 Task: Write a function to check if a number is a triangular number.
Action: Mouse moved to (191, 72)
Screenshot: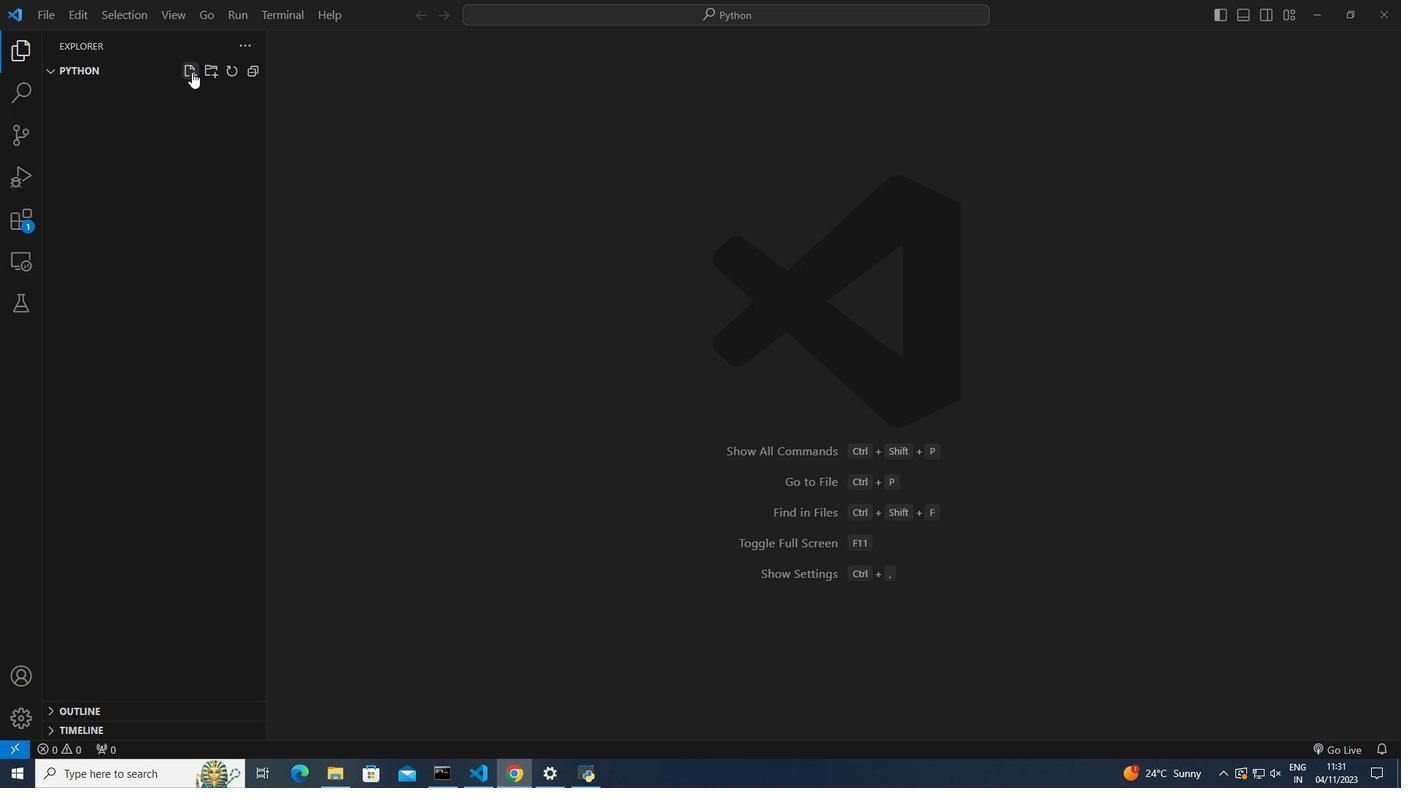 
Action: Mouse pressed left at (191, 72)
Screenshot: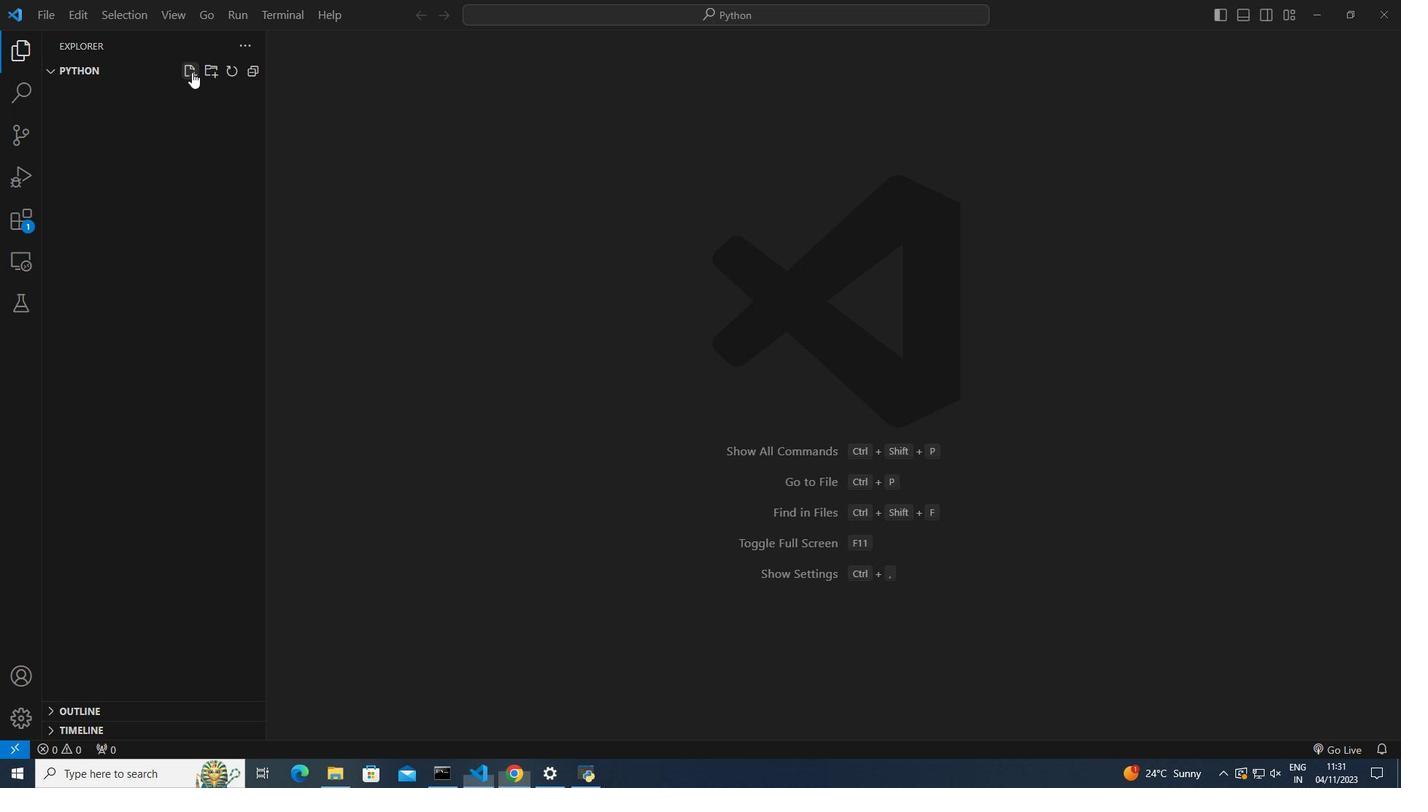 
Action: Mouse moved to (194, 67)
Screenshot: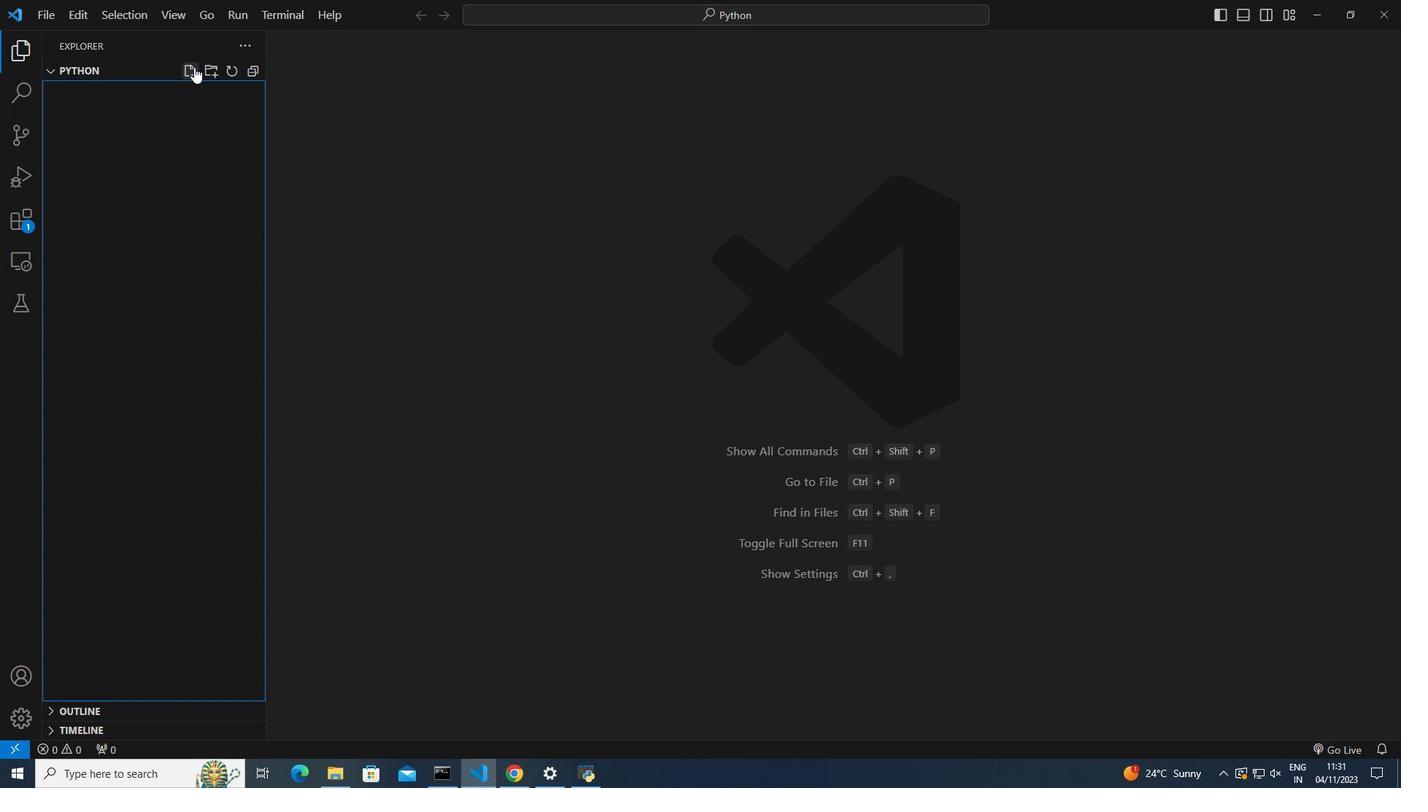 
Action: Mouse pressed left at (194, 67)
Screenshot: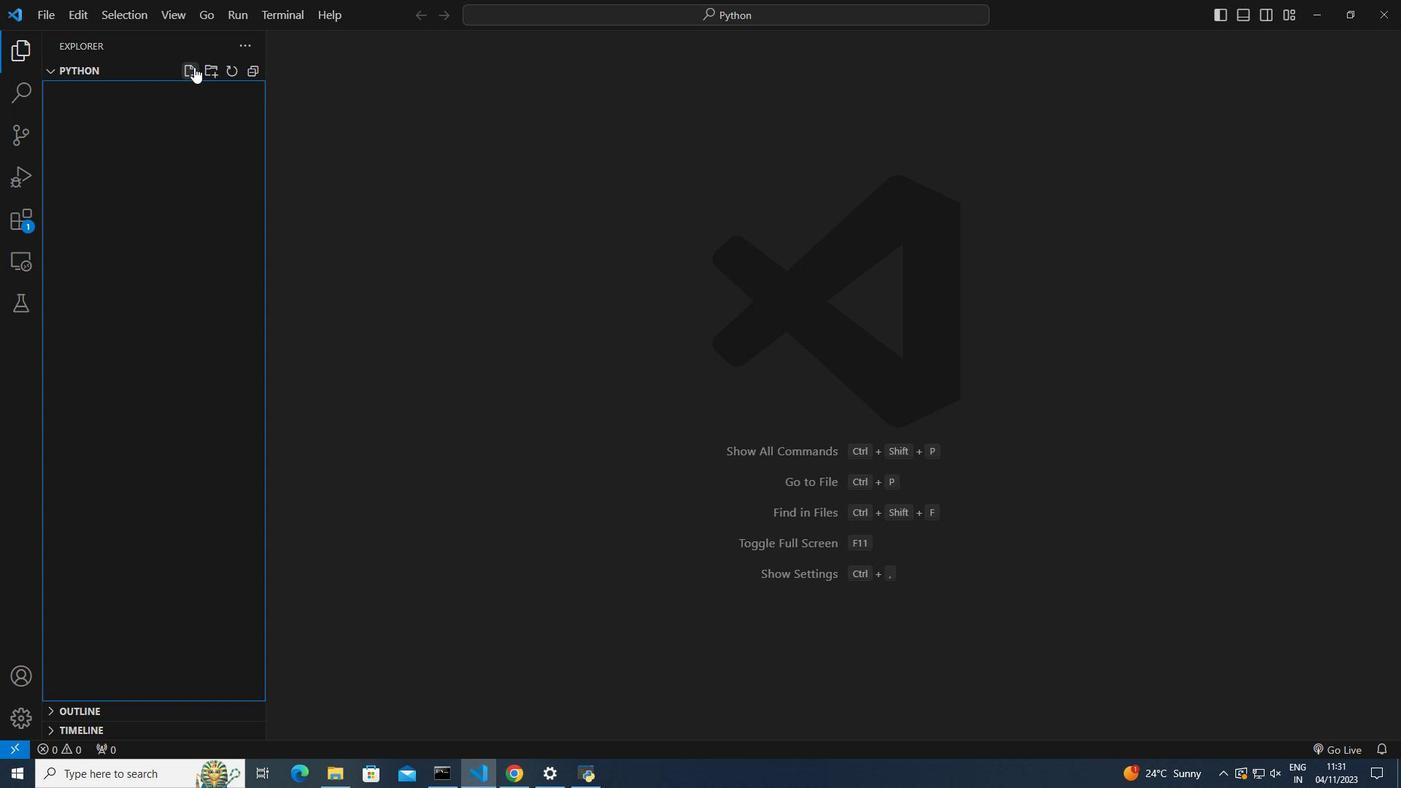
Action: Mouse moved to (112, 91)
Screenshot: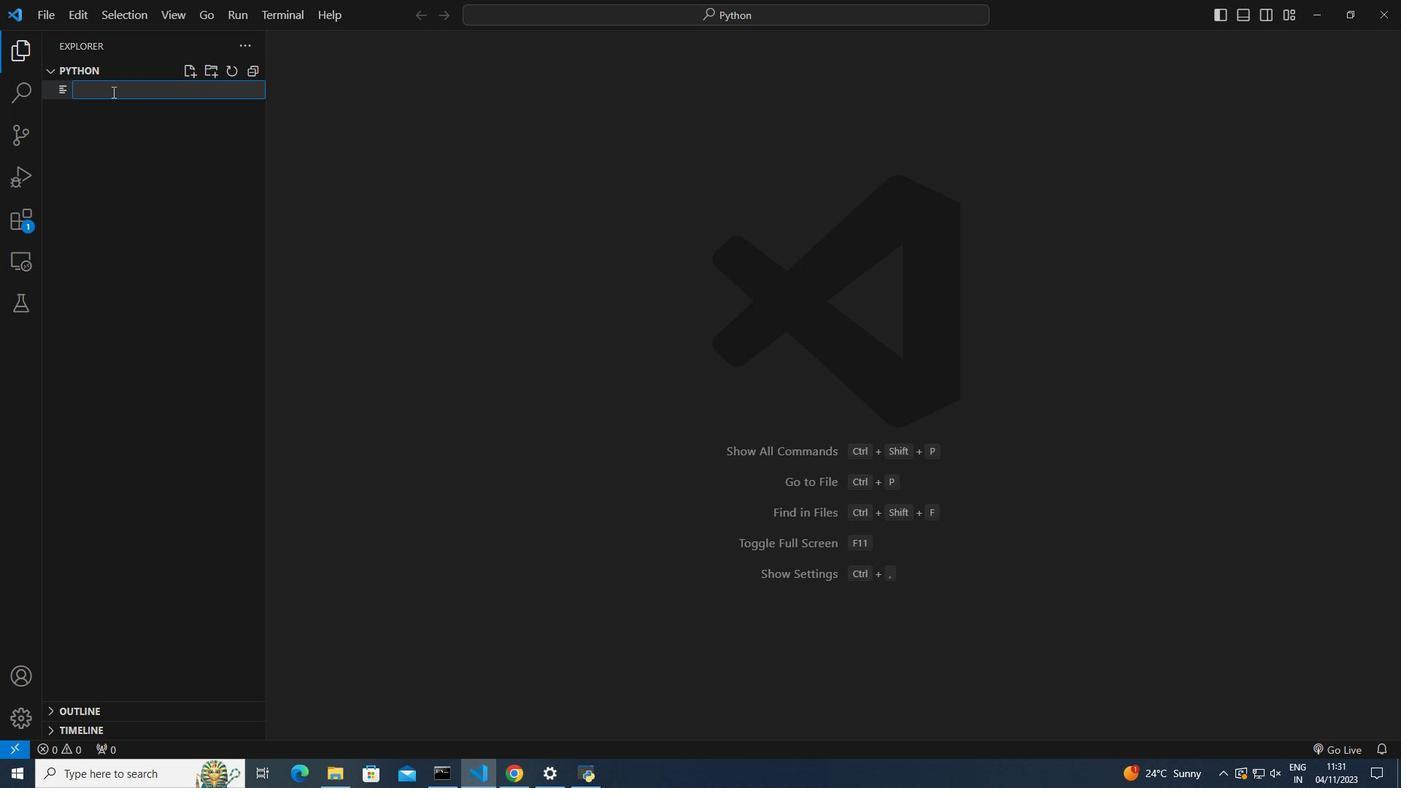 
Action: Mouse pressed left at (112, 91)
Screenshot: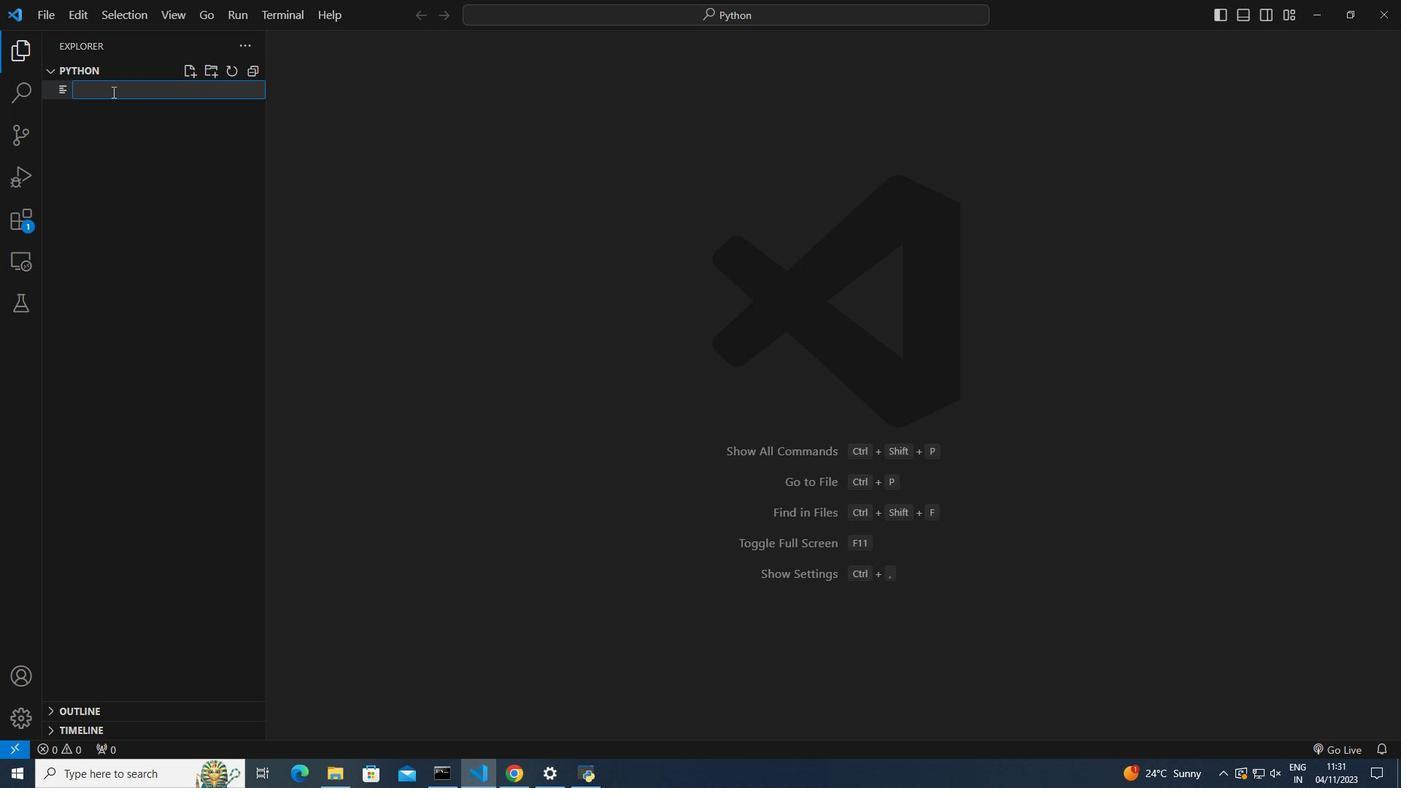 
Action: Key pressed tri<Key.backspace><Key.backspace><Key.backspace>number.o<Key.backspace>py<Key.enter>def<Key.space>triangular<Key.shift_r>_number<Key.shift_r><Key.shift_r><Key.shift_r><Key.shift_r>(number<Key.right><Key.shift_r>:<Key.enter>n<Key.space>=<Key.space>1<Key.enter>triangular<Key.space>=<Key.space>1<Key.enter><Key.enter>while<Key.space>triangual<Key.backspace><Key.backspace>lar<Key.space><Key.shift_r><Key.shift_r><<Key.space>number<Key.shift_r>:<Key.enter>n<Key.space><Key.shift_r>+=<Key.space>1<Key.enter>triangular<Key.space>=<Key.space><Key.shift_r>(n<Key.space><Key.shift_r><Key.shift_r><Key.shift_r><Key.shift_r><Key.shift_r><Key.shift_r><Key.shift_r><Key.shift_r>*<Key.space><Key.shift_r>(n<Key.space><Key.shift_r><Key.shift_r><Key.shift_r><Key.shift_r><Key.shift_r><Key.shift_r><Key.shift_r><Key.shift_r><Key.shift_r><Key.shift_r><Key.shift_r><Key.shift_r>+<Key.space>1<Key.right><Key.right><Key.space>/<Key.space>2<Key.enter><Key.enter><Key.left><Key.left><Key.left><Key.left>return<Key.space>triangular<Key.space>==<Key.space>number<Key.enter><Key.enter><Key.shift><Key.shift>#<Key.space><Key.shift>Test<Key.space>the<Key.space>function<Key.enter><Key.backspace><Key.backspace>num<Key.space>=<Key.space>15<Key.enter>if<Key.space>tr<Key.enter><Key.shift_r><Key.shift_r><Key.shift_r>(num<Key.right><Key.shift_r>:<Key.enter>print<Key.shift_r><Key.shift_r><Key.shift_r><Key.shift_r><Key.shift_r><Key.shift_r><Key.shift_r><Key.shift_r>(f<Key.shift_r>"<Key.shift_r>{num<Key.right><Key.space>ia<Key.space>s<Key.backspace><Key.backspace><Key.backspace>s<Key.space>a<Key.space>triangular<Key.space>number.<Key.right><Key.right><Key.enter><Key.left><Key.left><Key.left><Key.left>else<Key.shift_r>:<Key.enter>print<Key.shift_r>(f<Key.shift_r>"<Key.shift_r>{num<Key.right><Key.space>is<Key.space>not<Key.space>a<Key.space>triangular<Key.space>number.
Screenshot: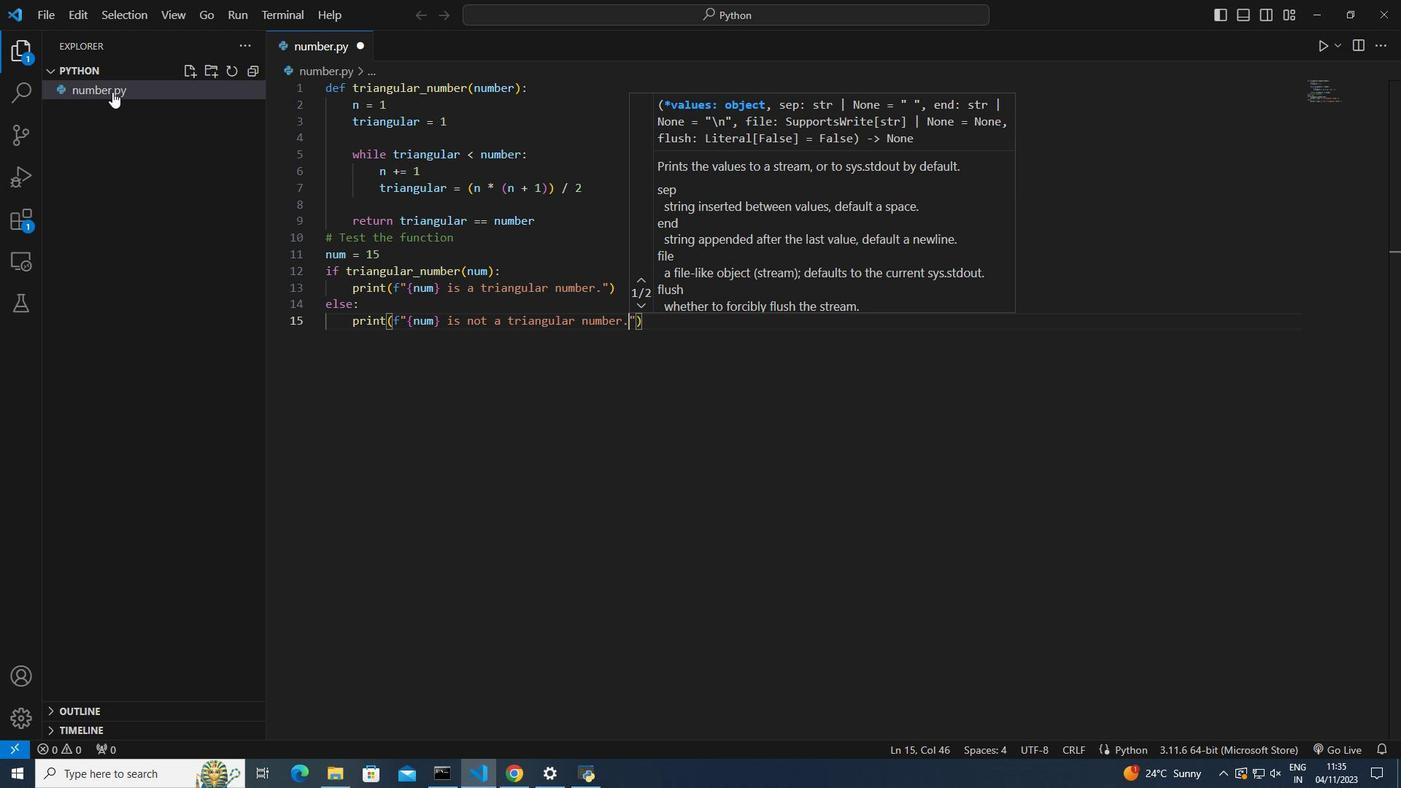 
Action: Mouse moved to (205, 129)
Screenshot: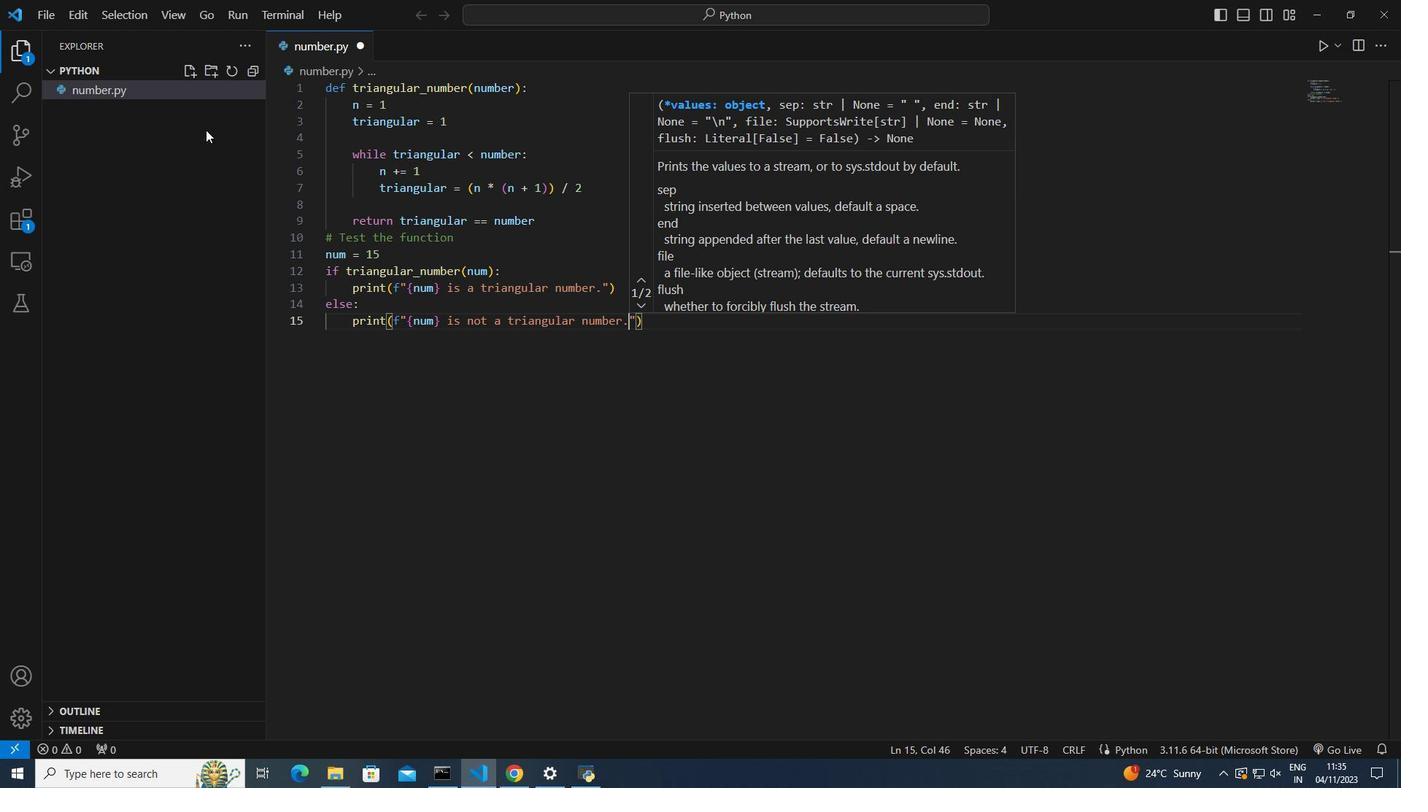 
Action: Key pressed ctrl+S
Screenshot: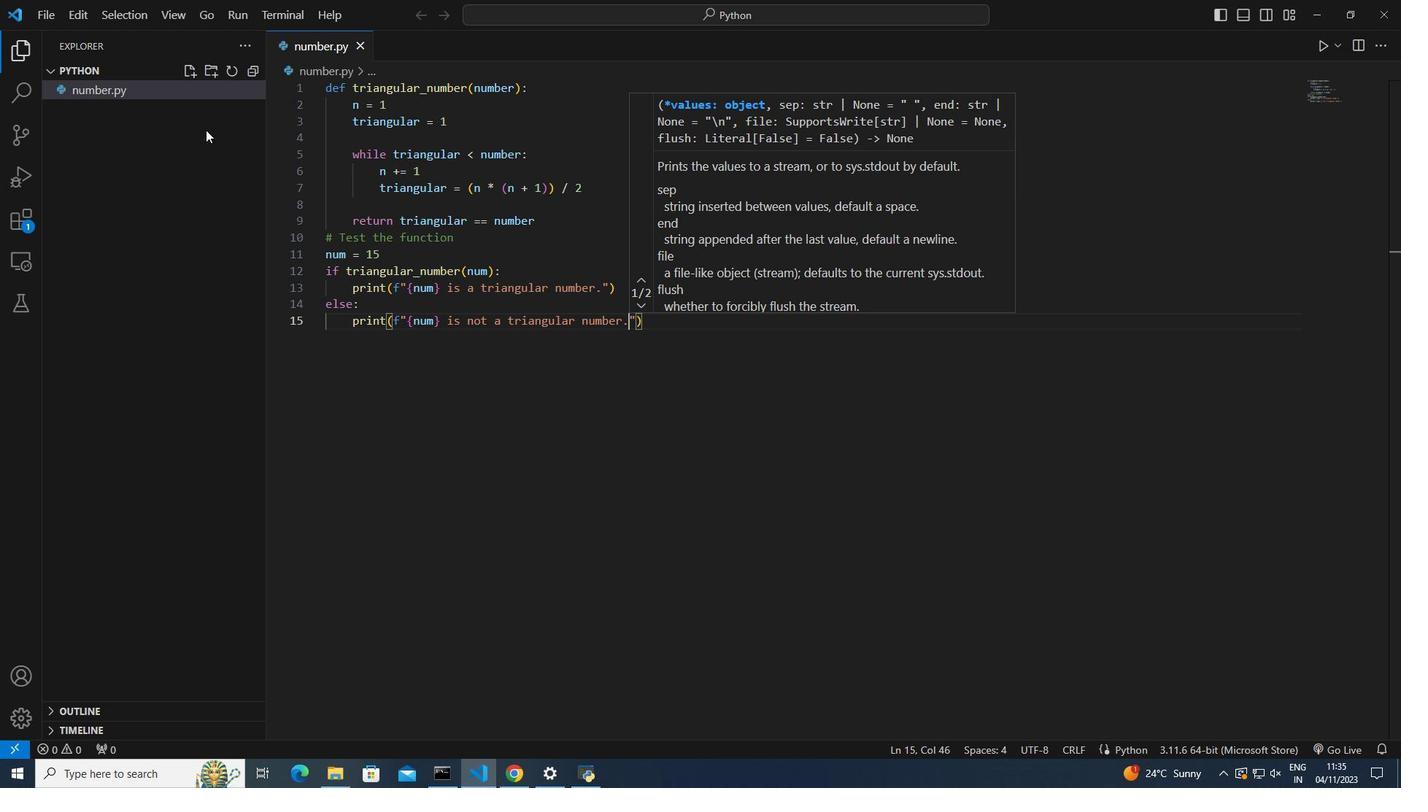 
Action: Mouse moved to (780, 415)
Screenshot: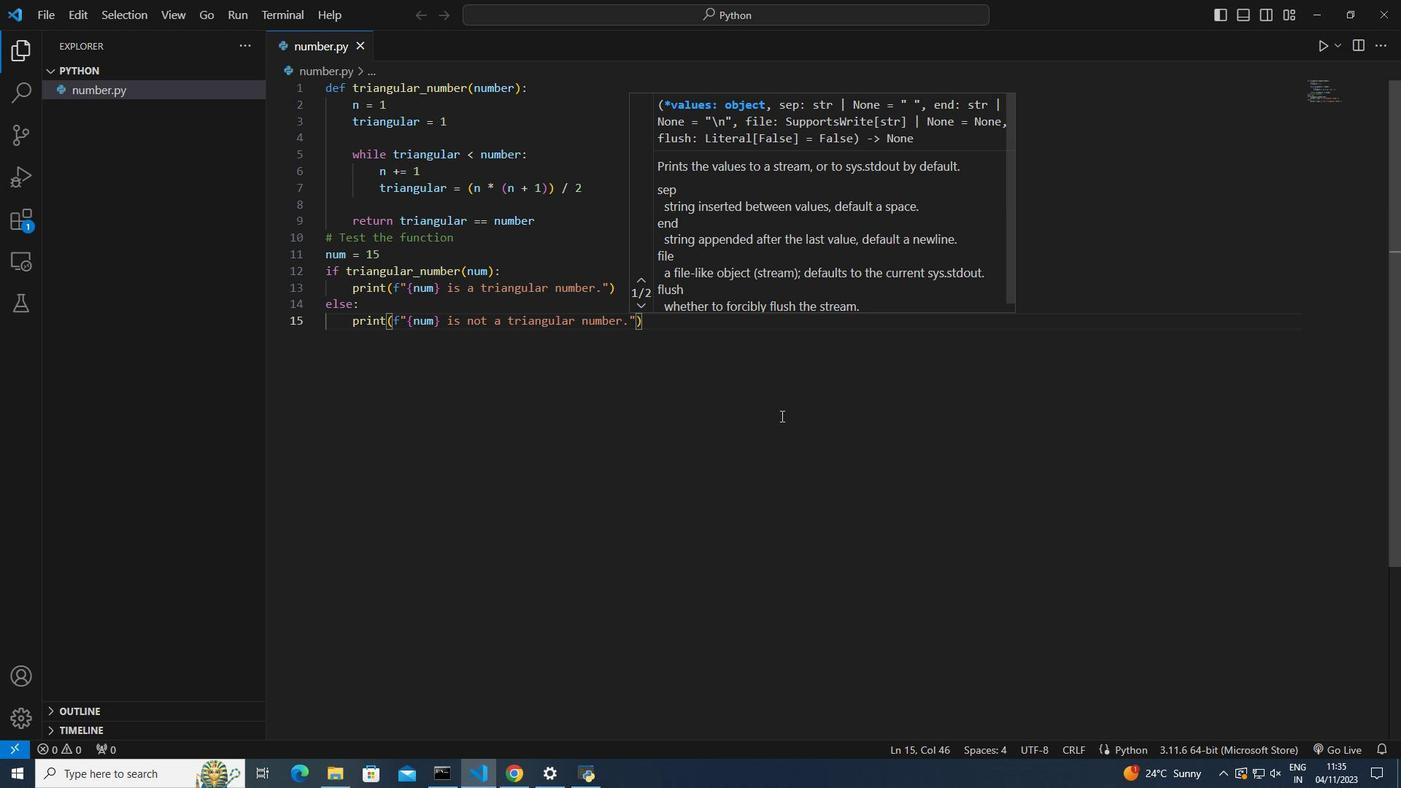 
Action: Mouse pressed left at (780, 415)
Screenshot: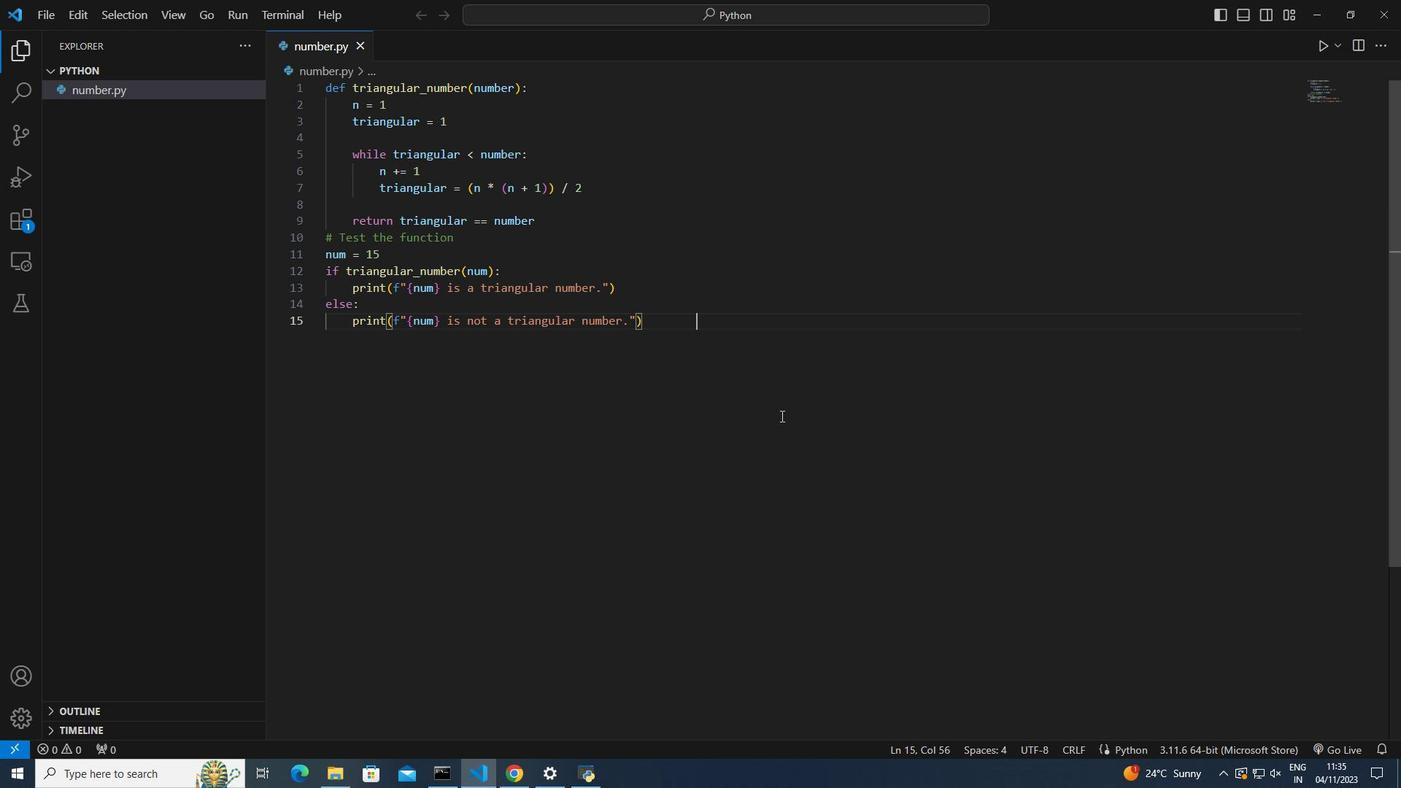 
Action: Mouse moved to (1319, 43)
Screenshot: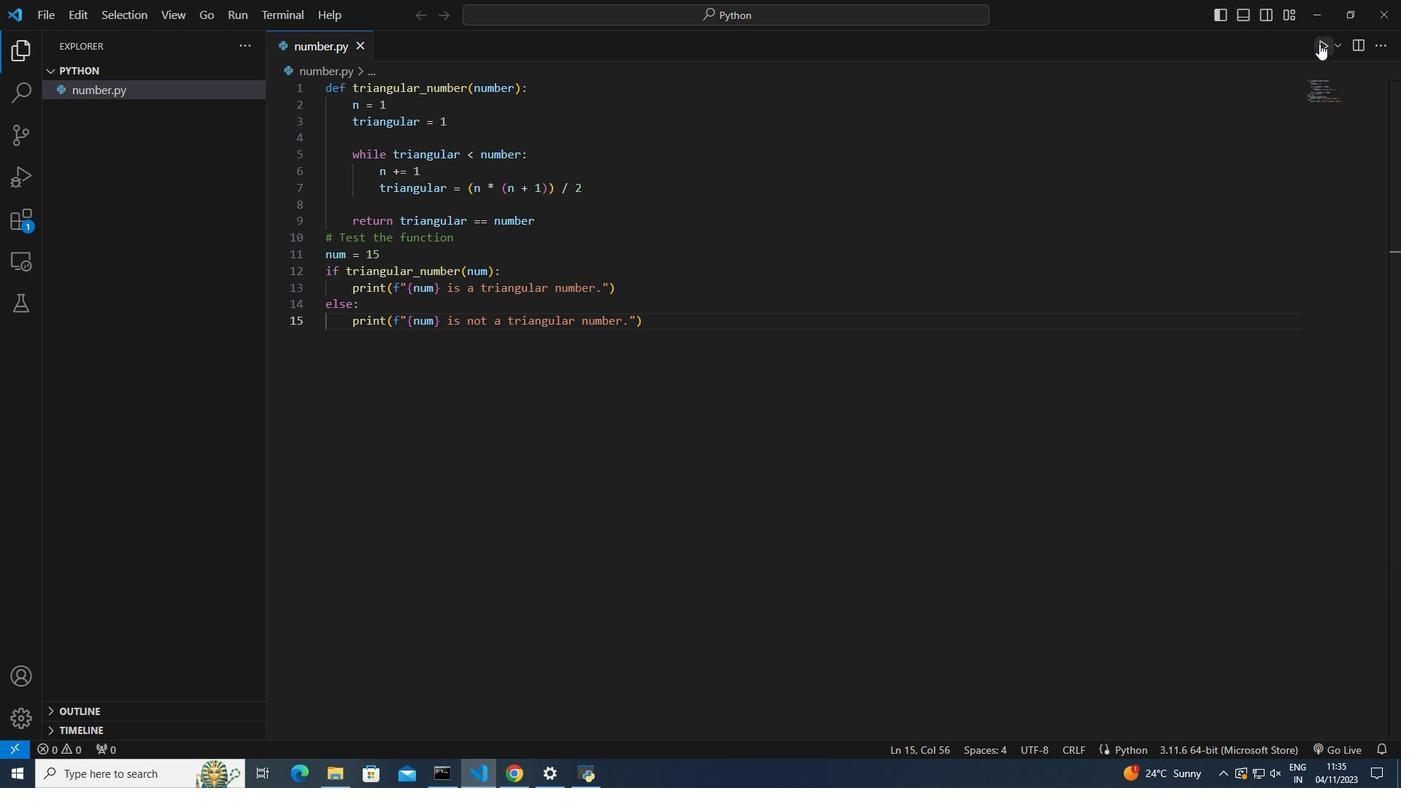 
Action: Mouse pressed left at (1319, 43)
Screenshot: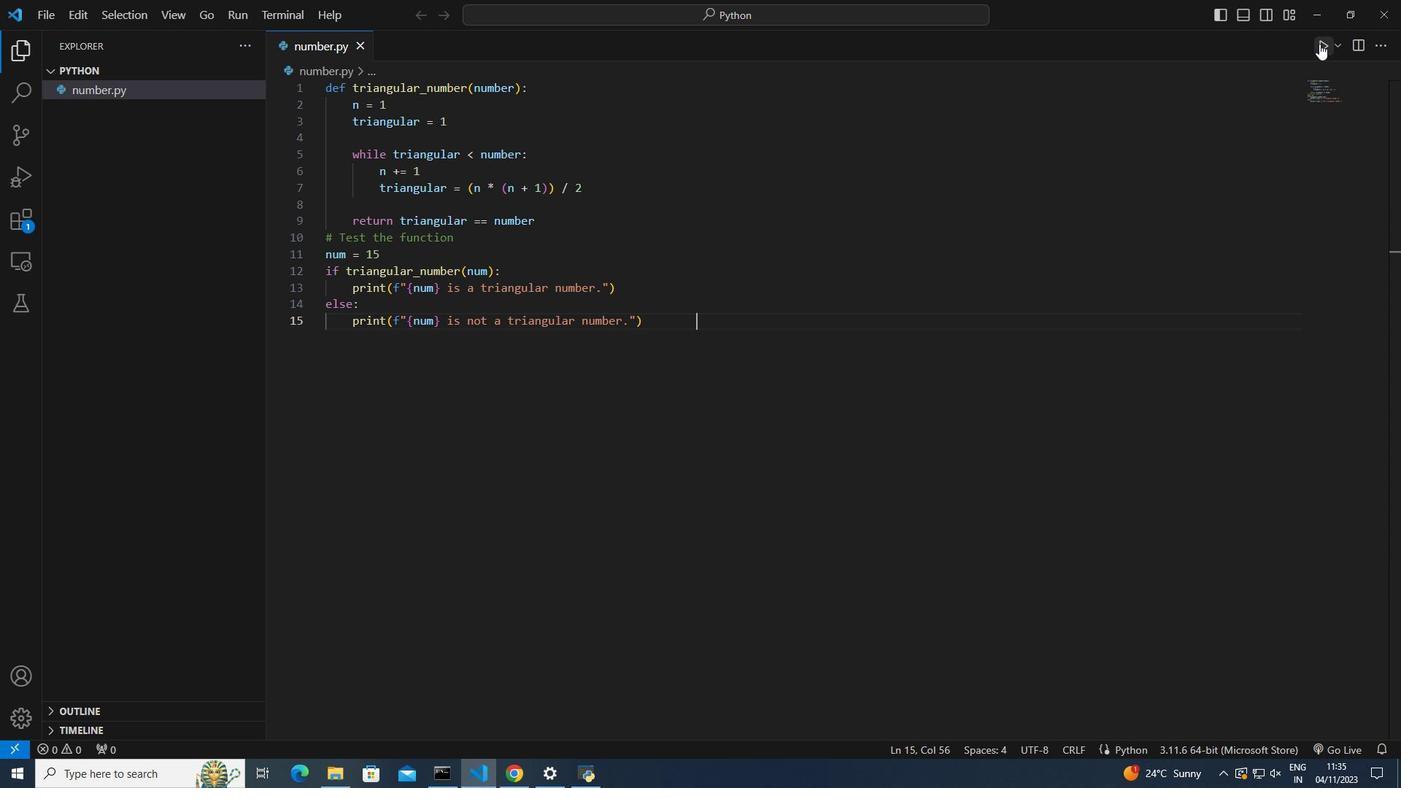 
Action: Mouse moved to (381, 251)
Screenshot: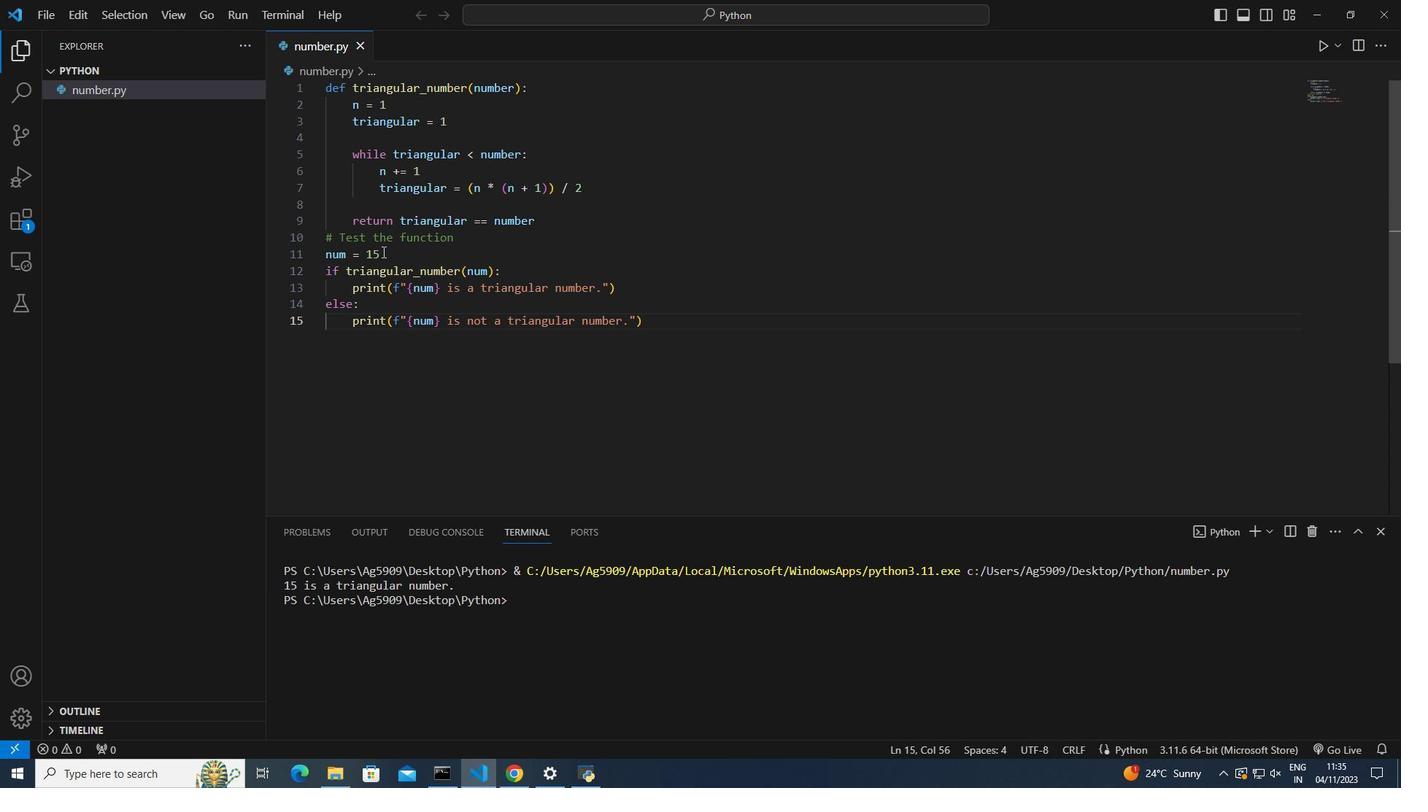 
Action: Mouse pressed left at (381, 251)
Screenshot: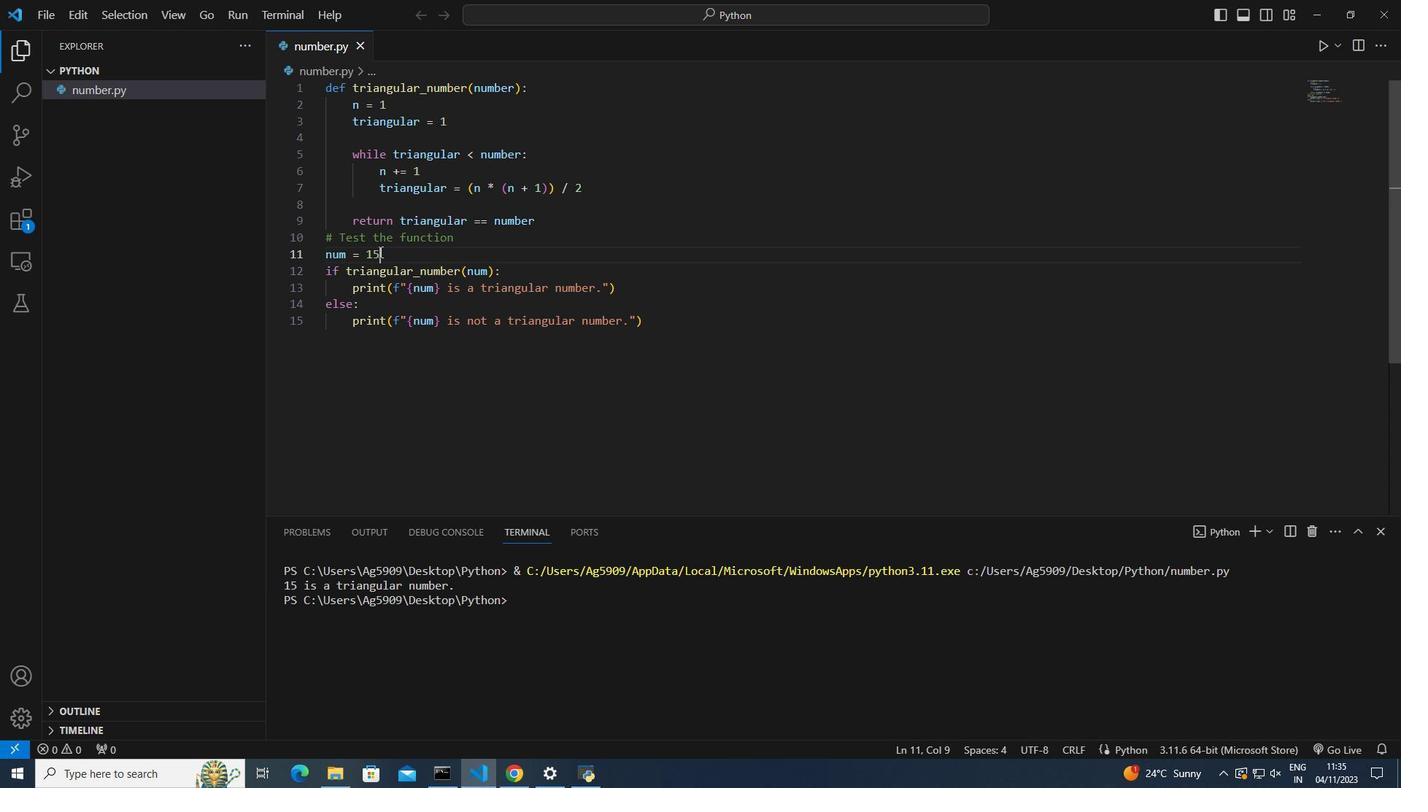 
Action: Mouse moved to (405, 259)
Screenshot: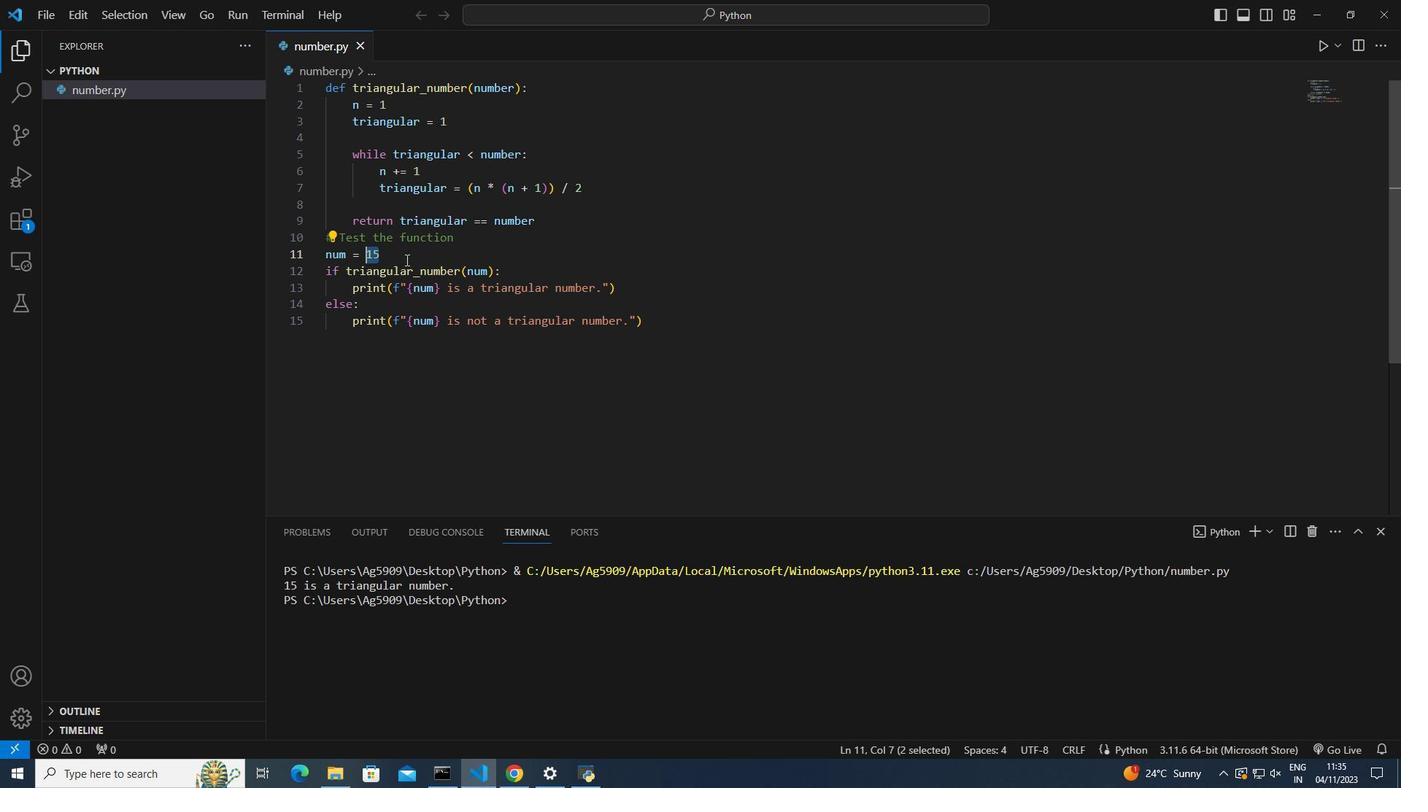 
Action: Key pressed <Key.backspace>20
Screenshot: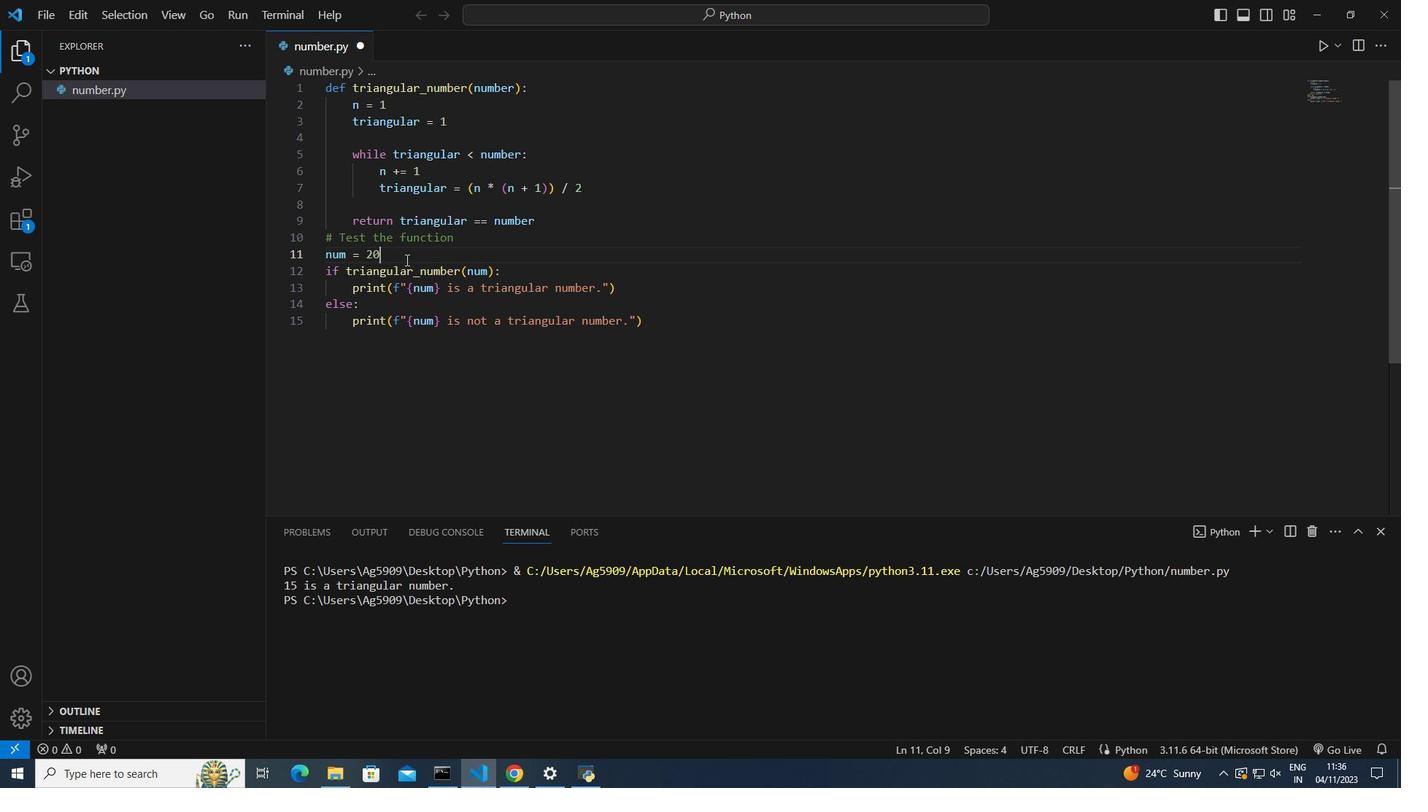 
Action: Mouse moved to (550, 303)
Screenshot: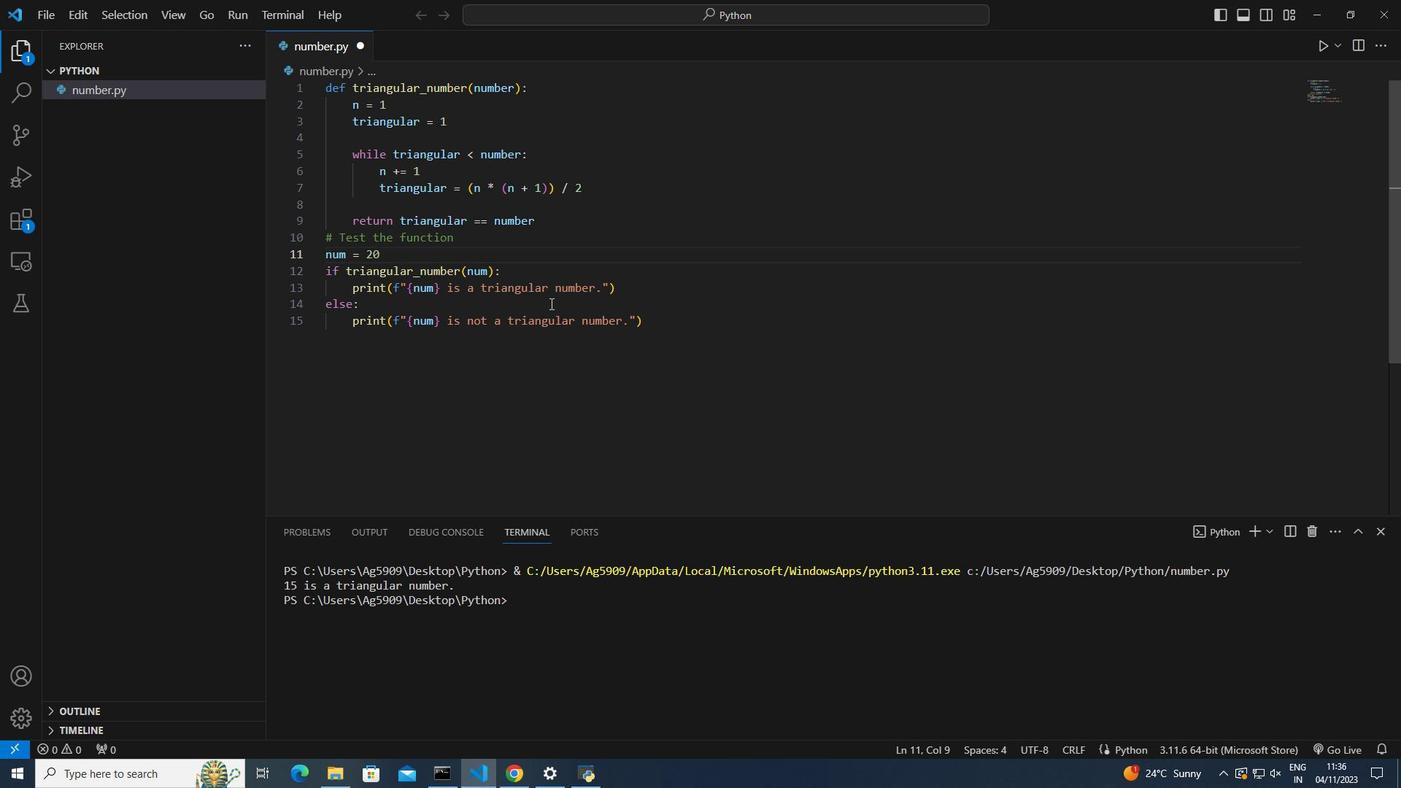
Action: Key pressed ctrl+S
Screenshot: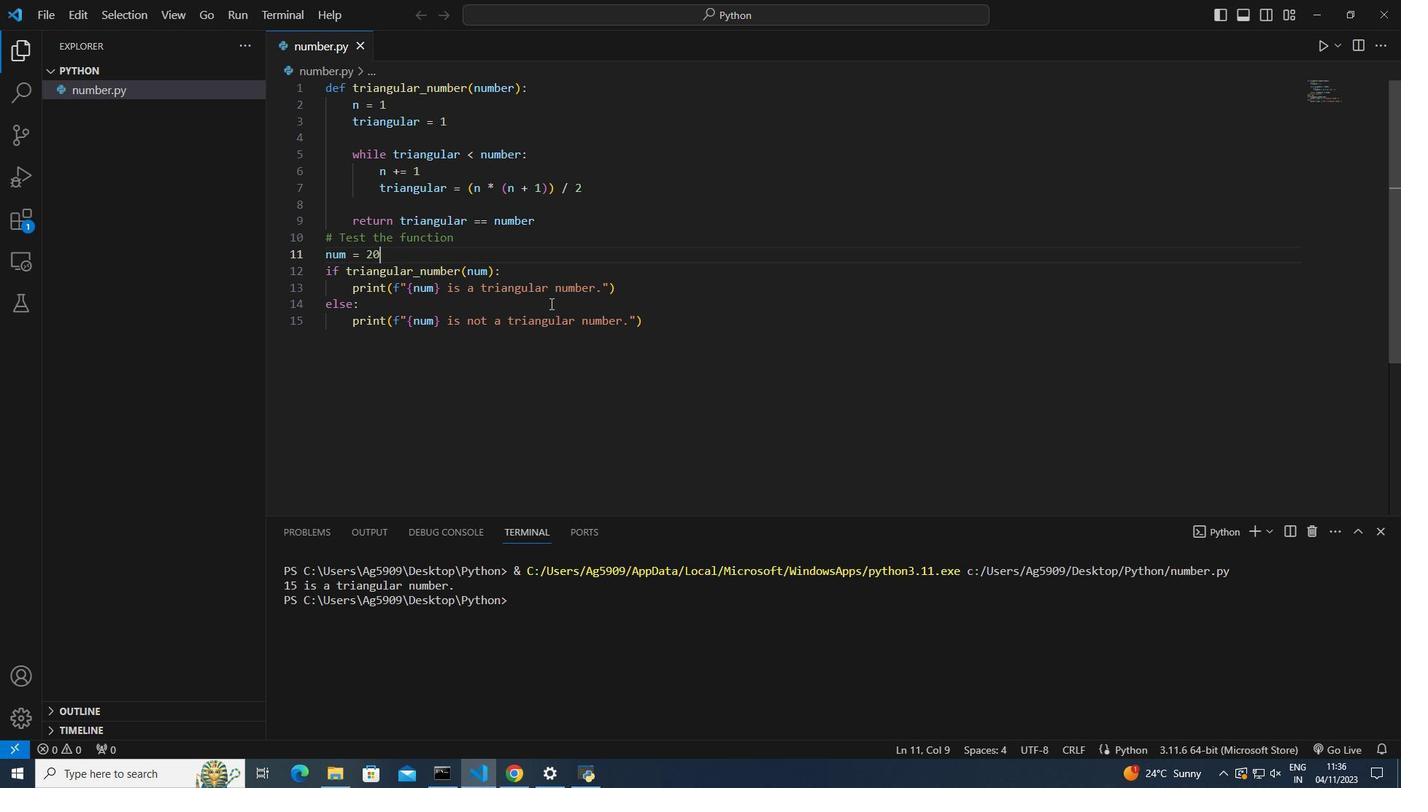 
Action: Mouse moved to (1317, 43)
Screenshot: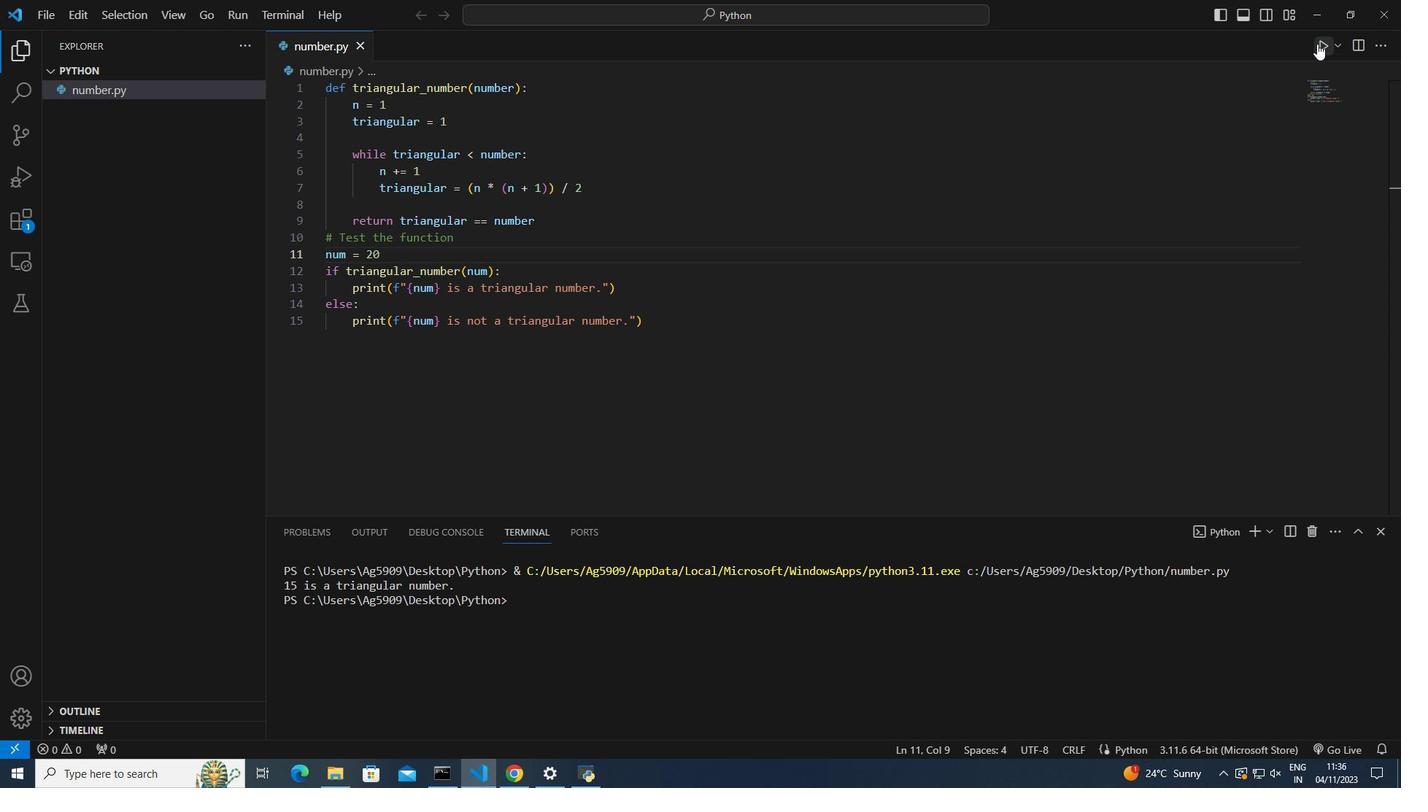 
Action: Mouse pressed left at (1317, 43)
Screenshot: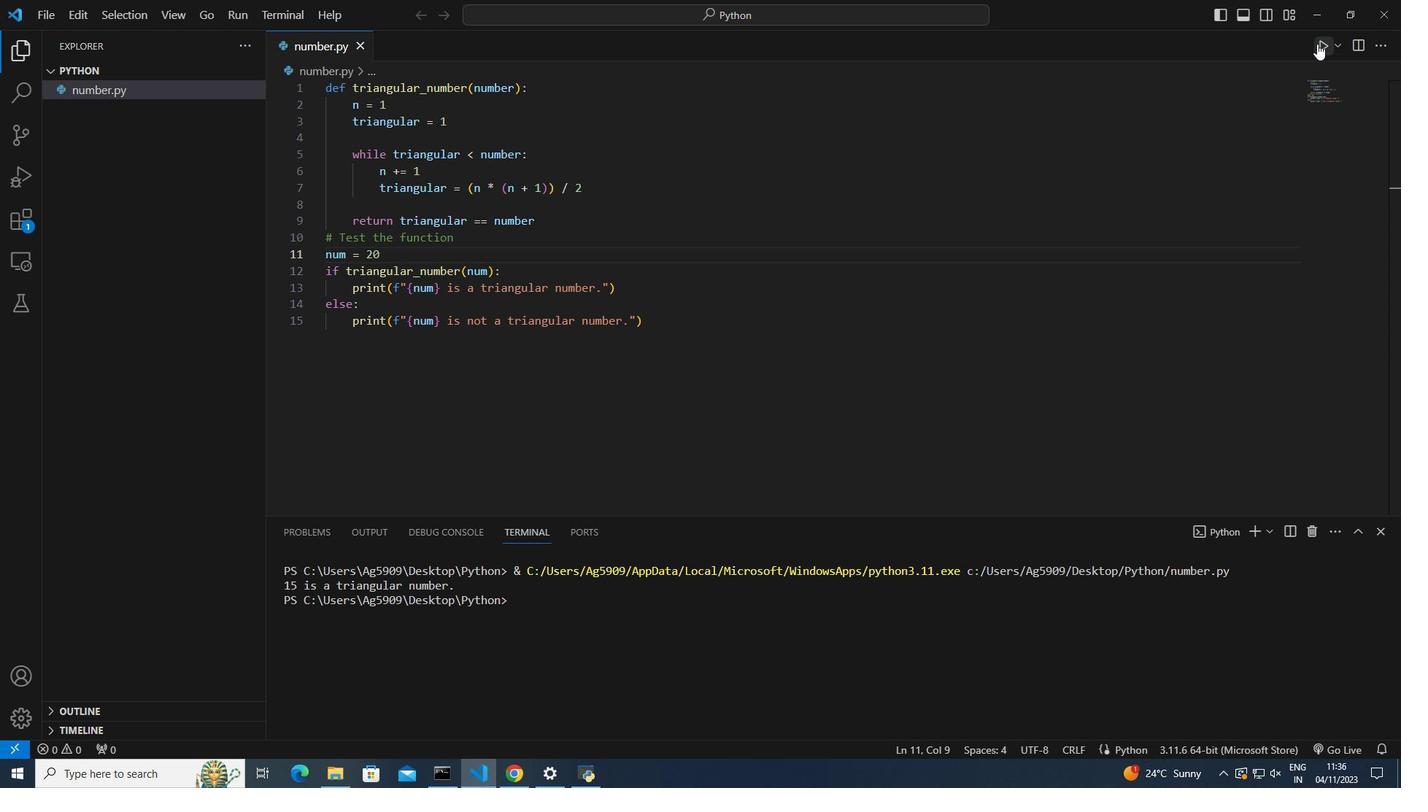 
Action: Mouse moved to (817, 246)
Screenshot: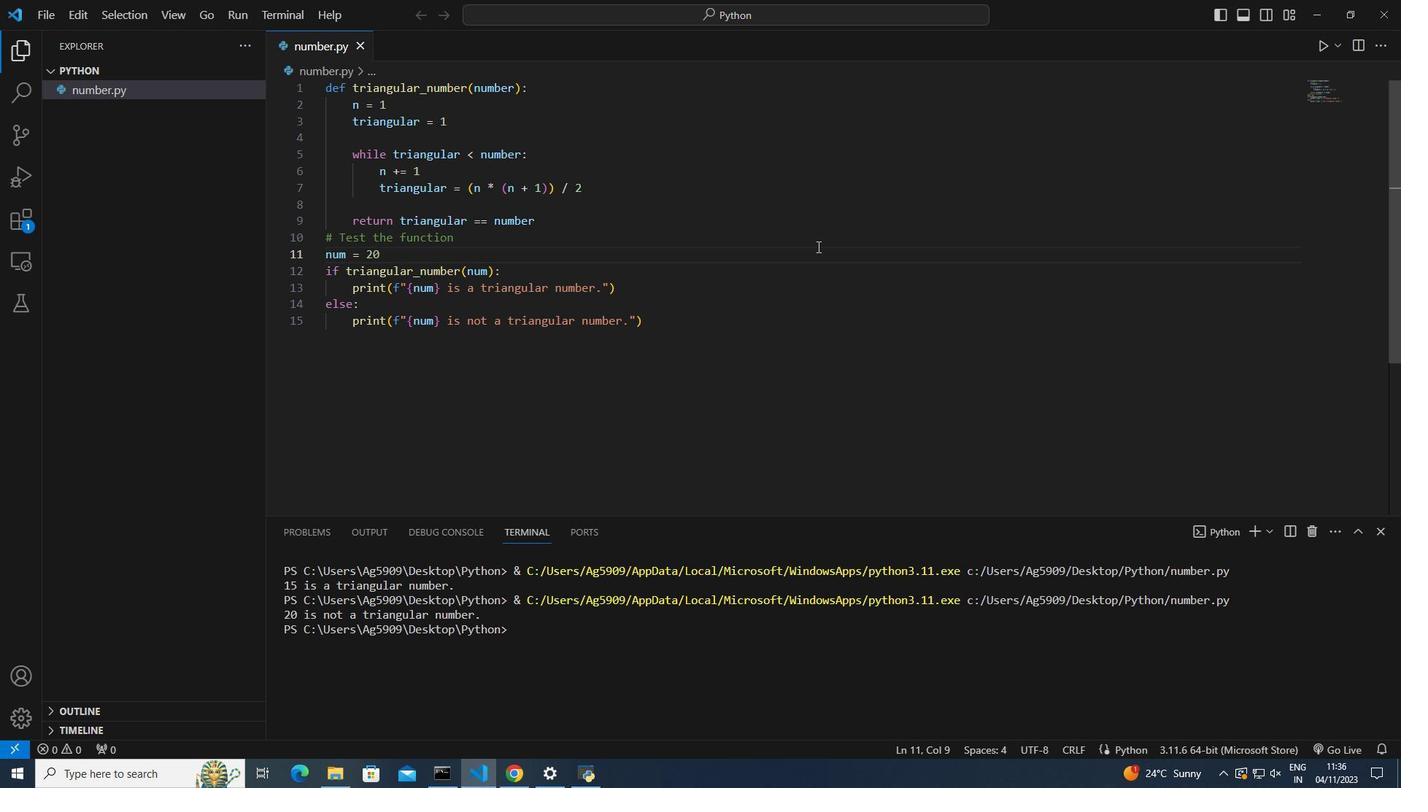 
